 Task: Enable the option "Save the recently played items in the menu" in the Qt interface.
Action: Mouse moved to (129, 12)
Screenshot: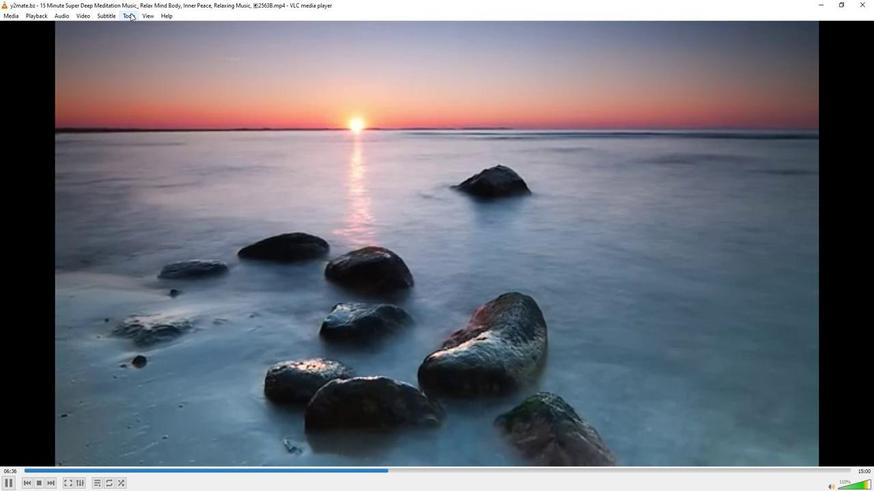 
Action: Mouse pressed left at (129, 12)
Screenshot: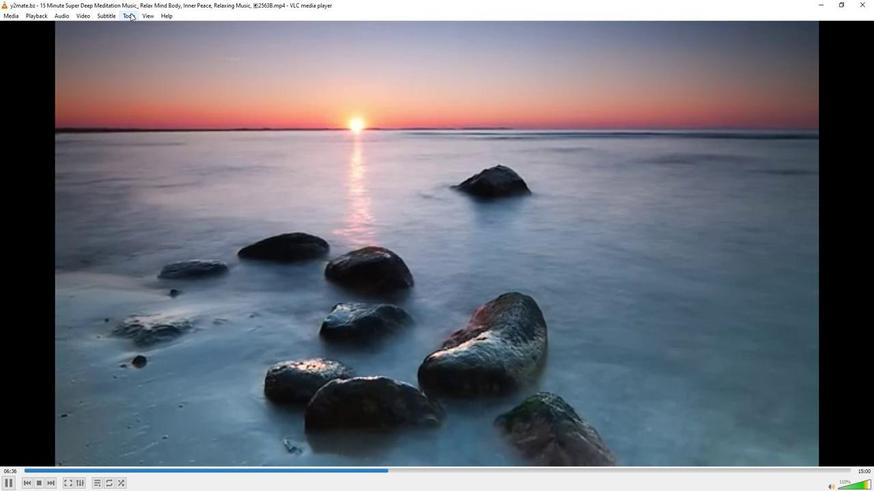 
Action: Mouse moved to (157, 126)
Screenshot: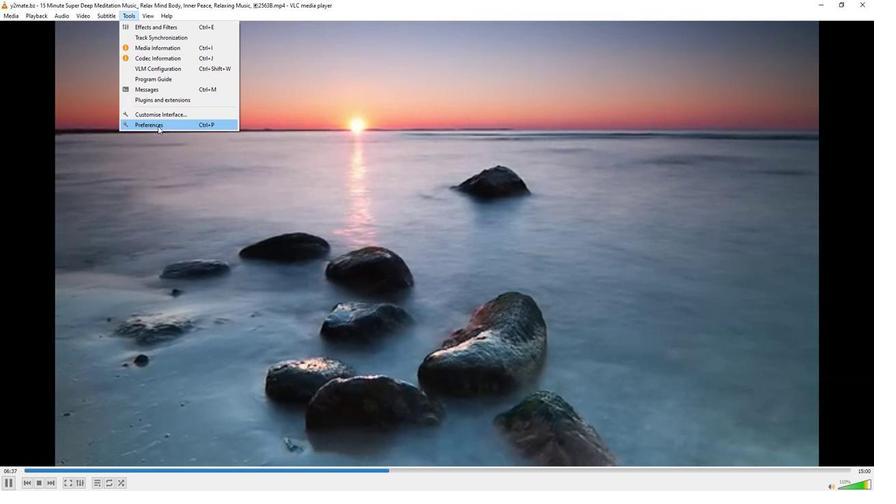 
Action: Mouse pressed left at (157, 126)
Screenshot: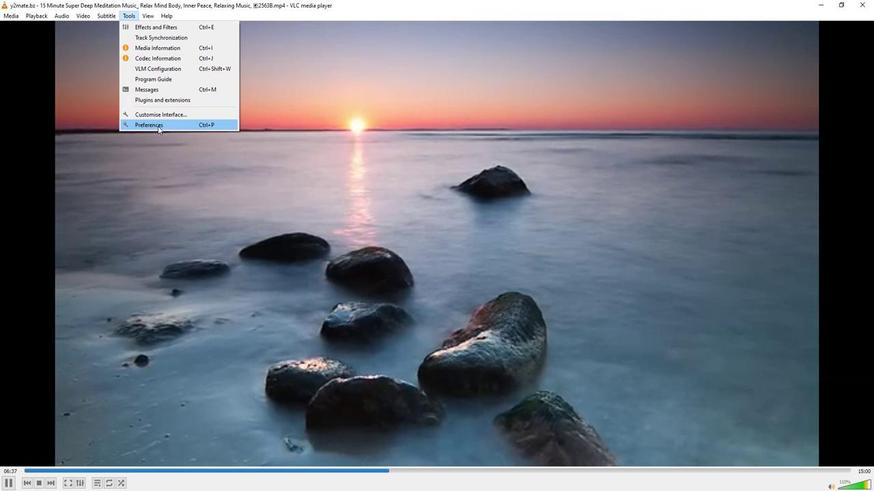 
Action: Mouse moved to (288, 400)
Screenshot: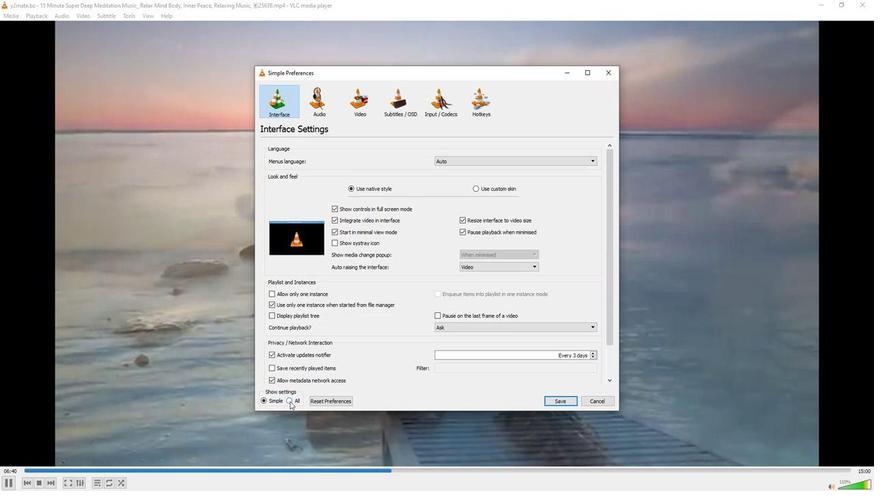 
Action: Mouse pressed left at (288, 400)
Screenshot: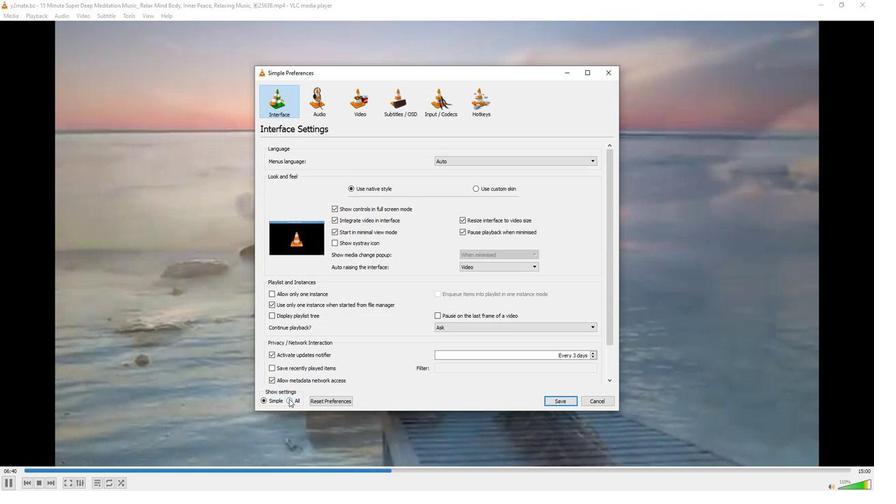 
Action: Mouse moved to (275, 360)
Screenshot: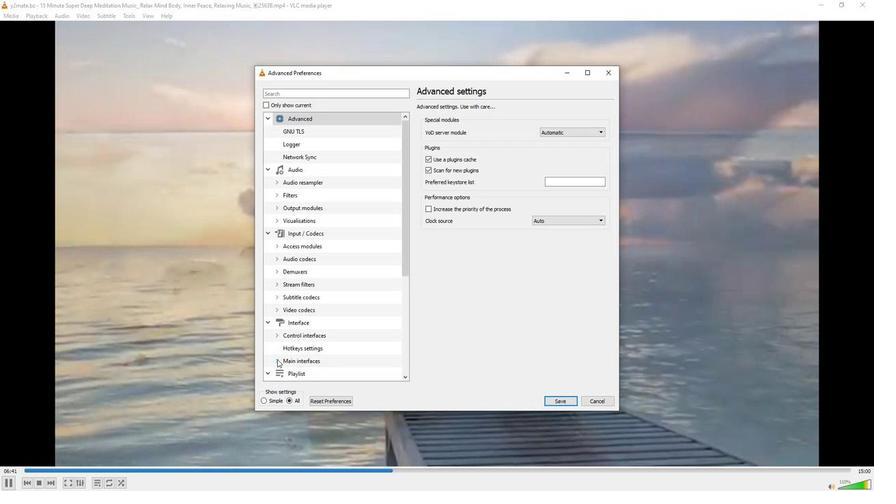 
Action: Mouse pressed left at (275, 360)
Screenshot: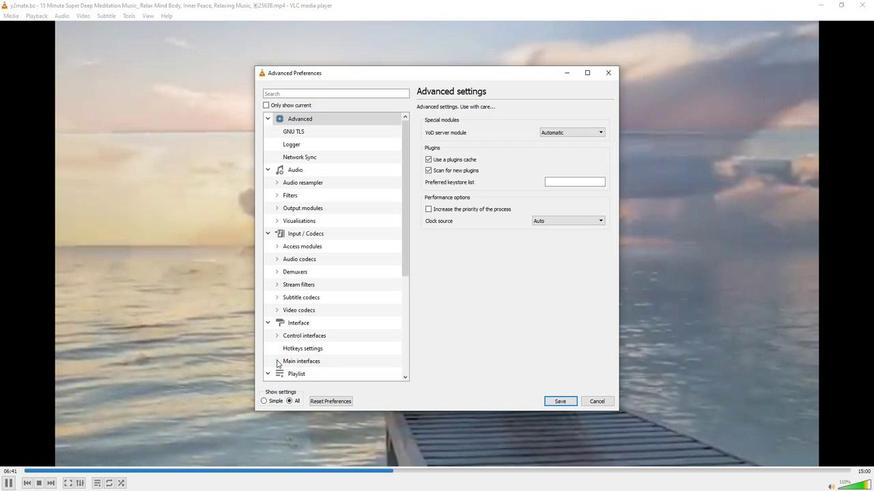 
Action: Mouse moved to (279, 349)
Screenshot: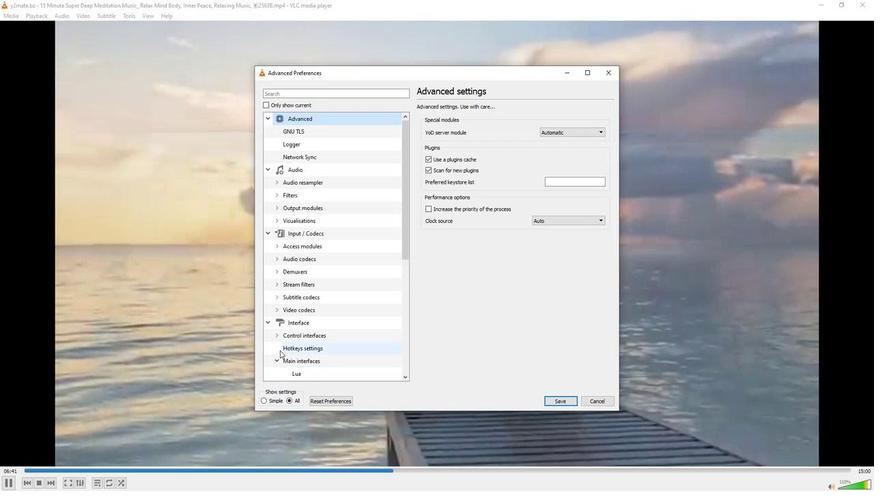 
Action: Mouse scrolled (279, 349) with delta (0, 0)
Screenshot: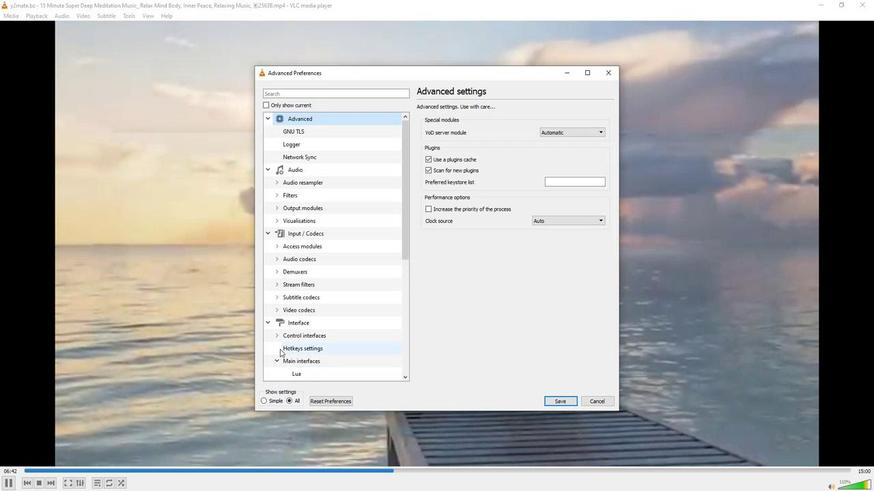 
Action: Mouse scrolled (279, 349) with delta (0, 0)
Screenshot: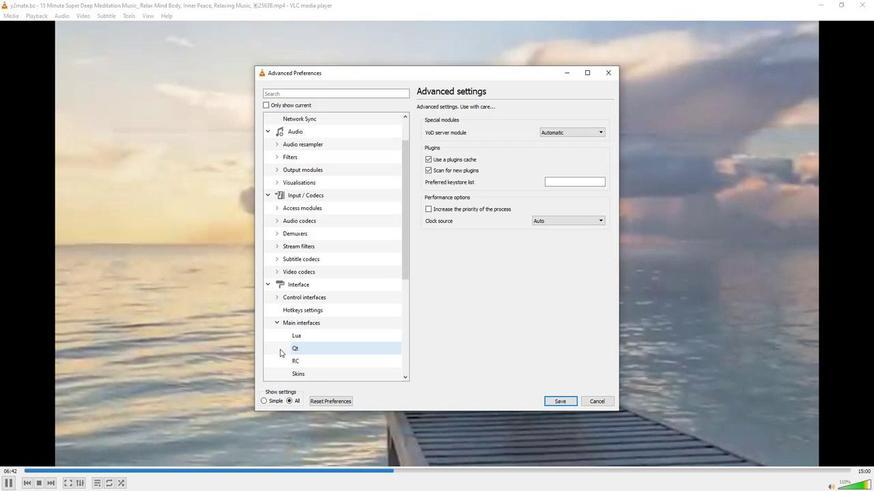 
Action: Mouse moved to (292, 309)
Screenshot: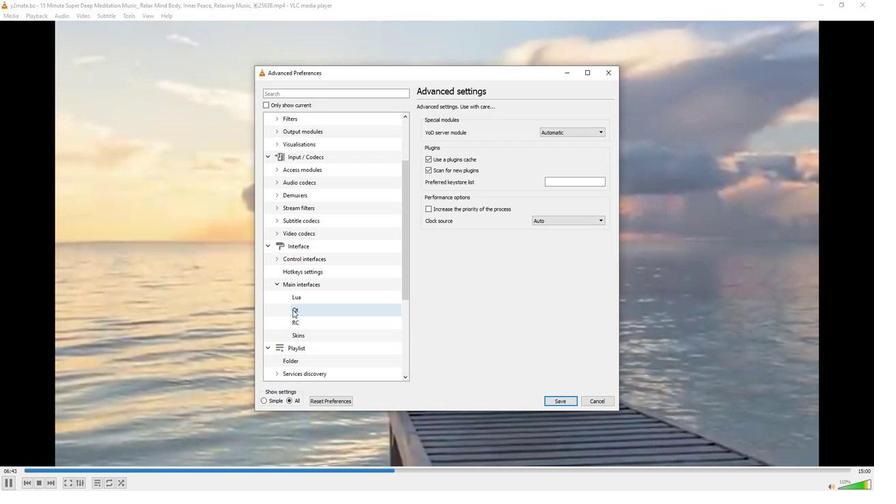
Action: Mouse pressed left at (292, 309)
Screenshot: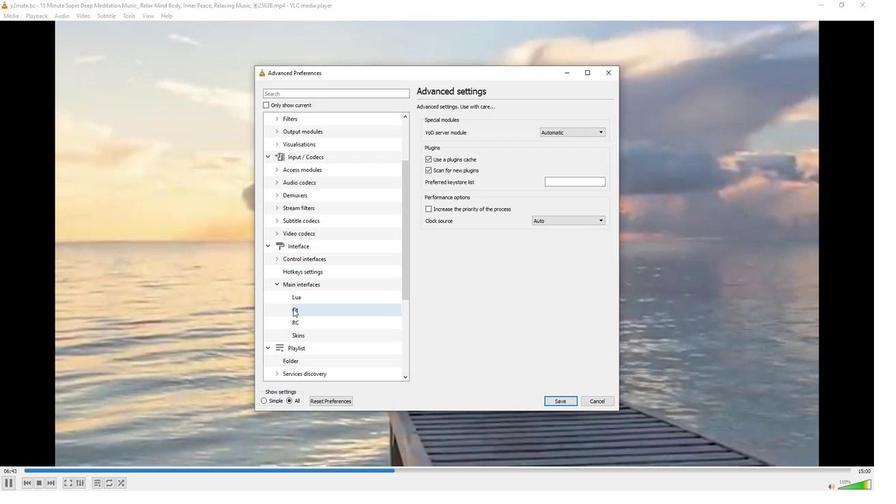 
Action: Mouse moved to (422, 232)
Screenshot: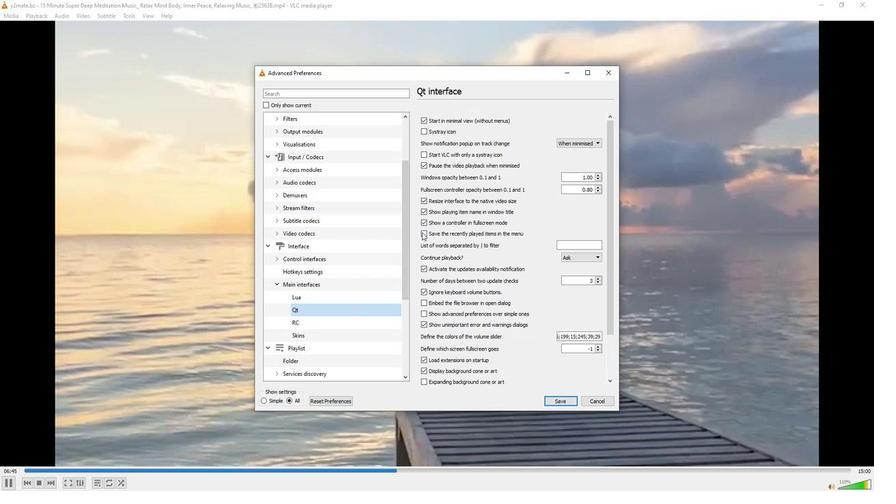 
Action: Mouse pressed left at (422, 232)
Screenshot: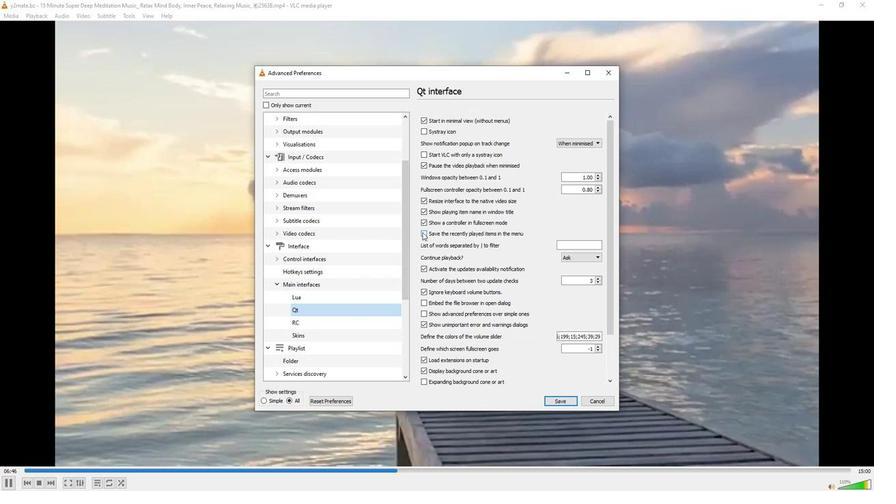 
Action: Mouse moved to (425, 238)
Screenshot: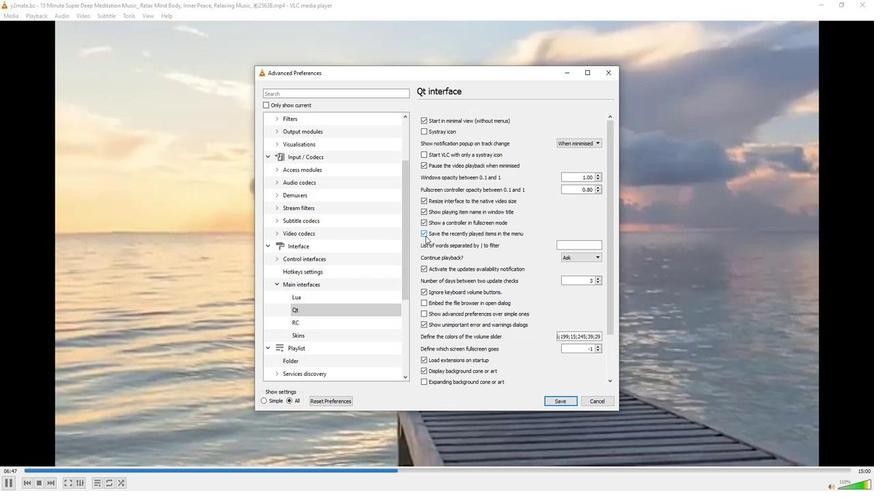 
